 Task: Create a section Data Mining Sprint and in the section, add a milestone Risk Assessment and Management in the project AlphaFlow
Action: Mouse moved to (93, 362)
Screenshot: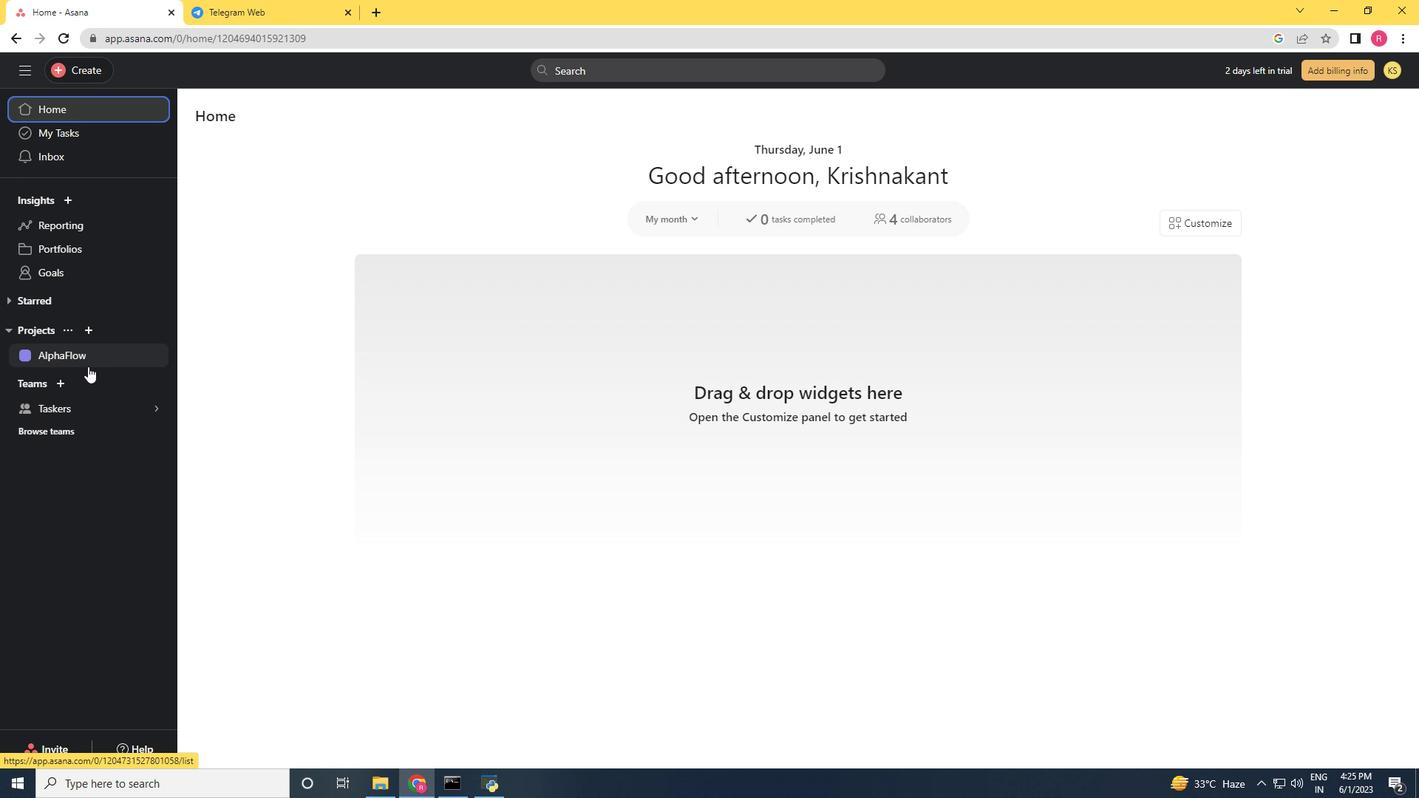
Action: Mouse pressed left at (93, 362)
Screenshot: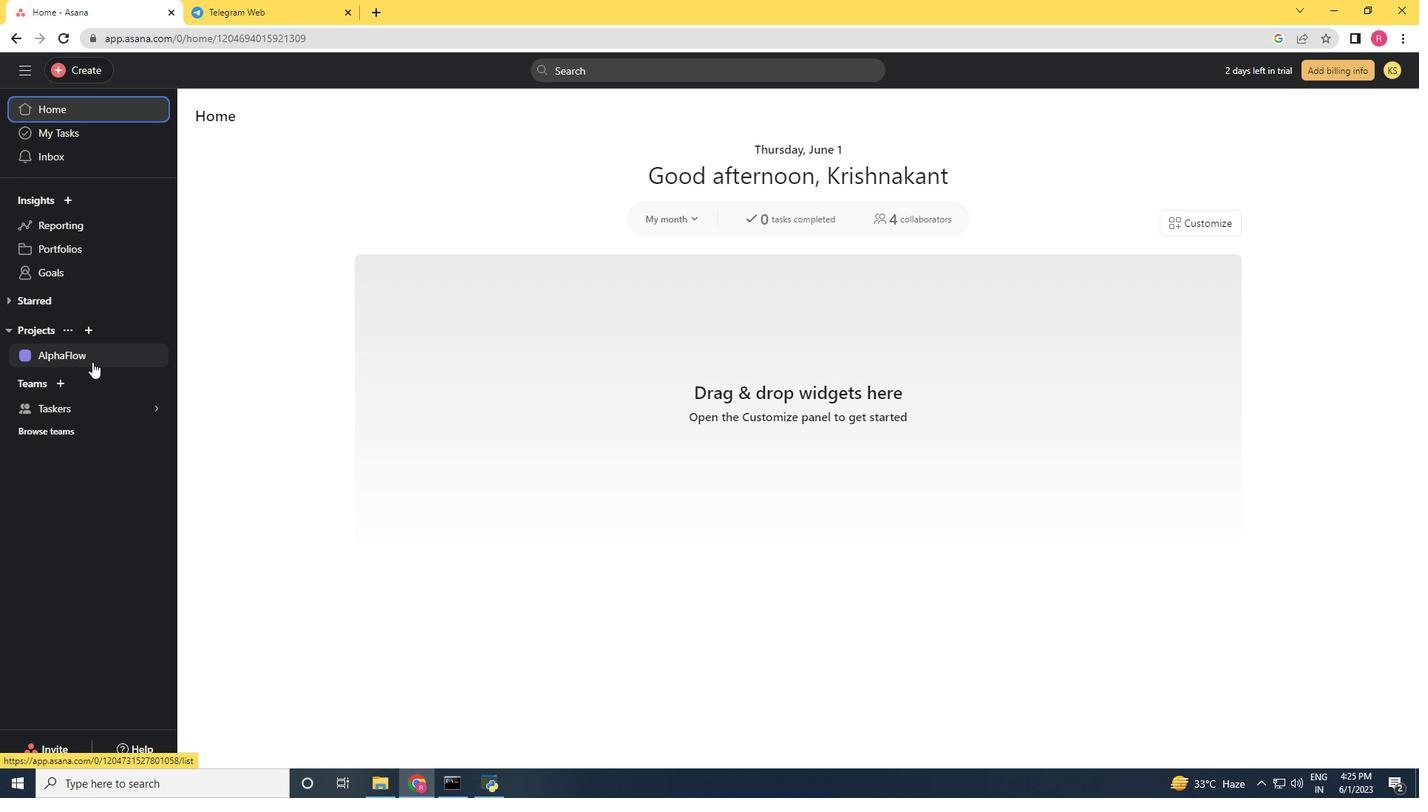 
Action: Mouse moved to (275, 496)
Screenshot: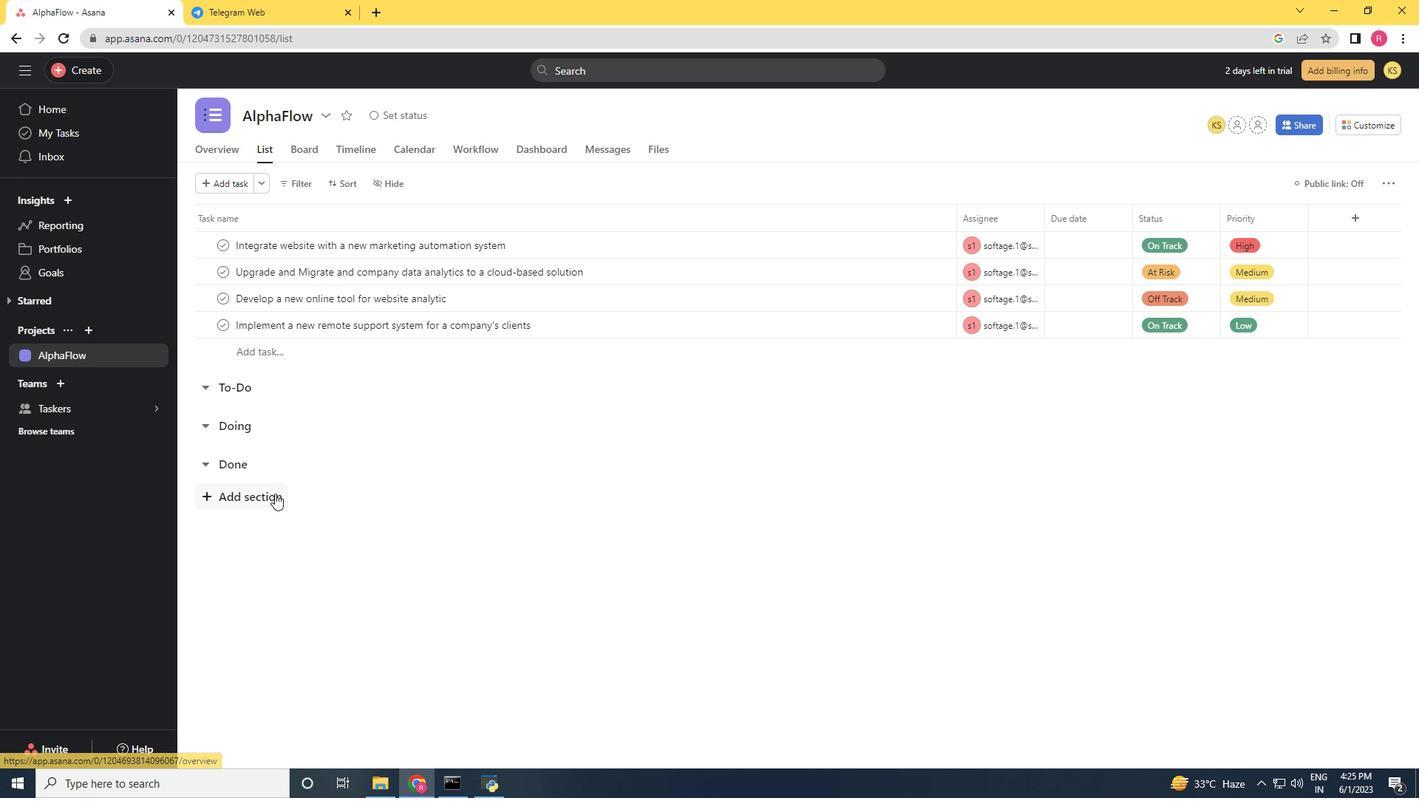 
Action: Mouse pressed left at (275, 496)
Screenshot: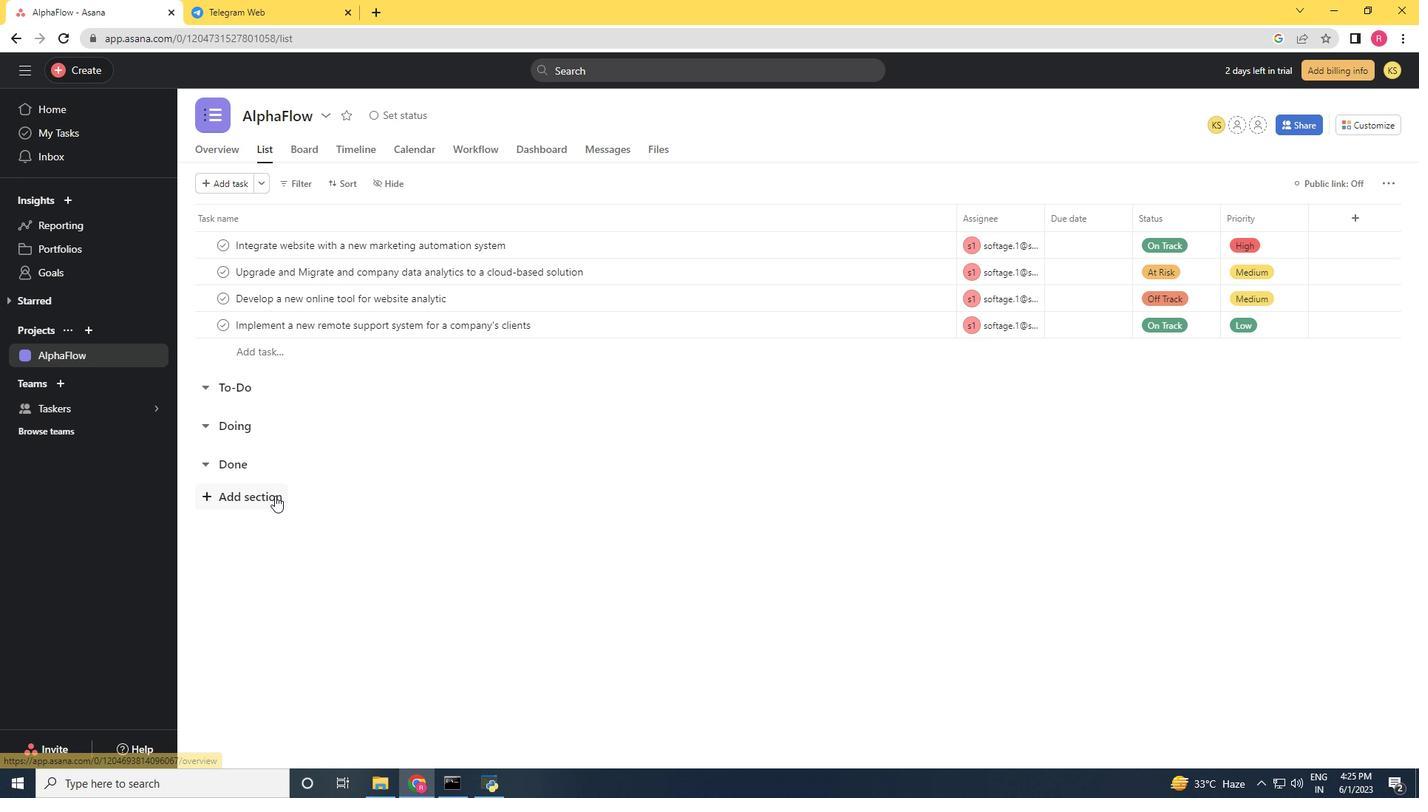 
Action: Key pressed <Key.shift>Data<Key.space><Key.shift>Mining<Key.space><Key.shift>Sprint<Key.enter><Key.shift><Key.shift><Key.shift><Key.shift><Key.shift><Key.shift><Key.shift><Key.shift><Key.shift><Key.shift><Key.shift><Key.shift><Key.shift><Key.shift>Risk<Key.space><Key.shift><Key.shift><Key.shift>Assessment<Key.space>and<Key.space><Key.shift><Key.shift><Key.shift><Key.shift><Key.shift><Key.shift><Key.shift><Key.shift><Key.shift><Key.shift><Key.shift><Key.shift><Key.shift><Key.shift><Key.shift><Key.shift><Key.shift>Management
Screenshot: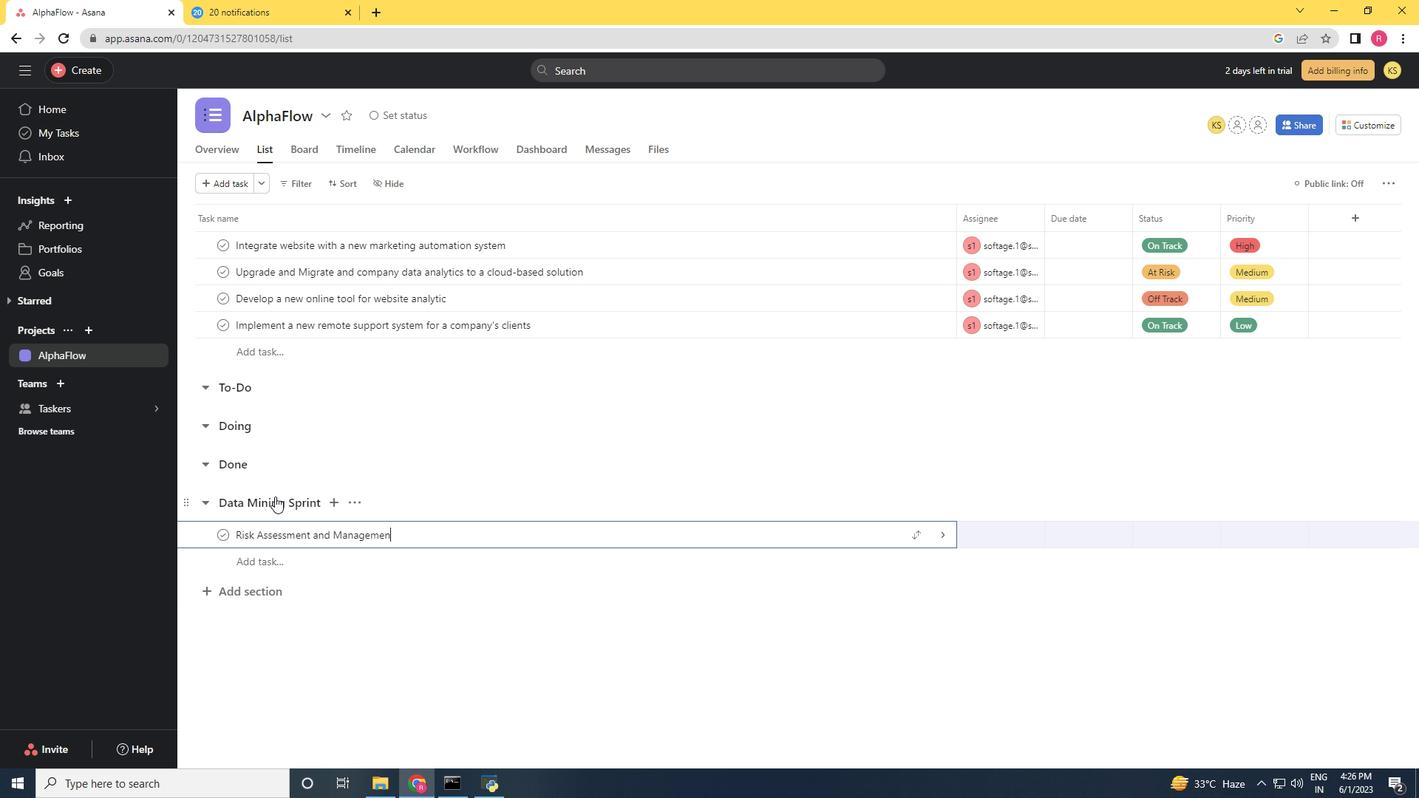 
Action: Mouse moved to (482, 530)
Screenshot: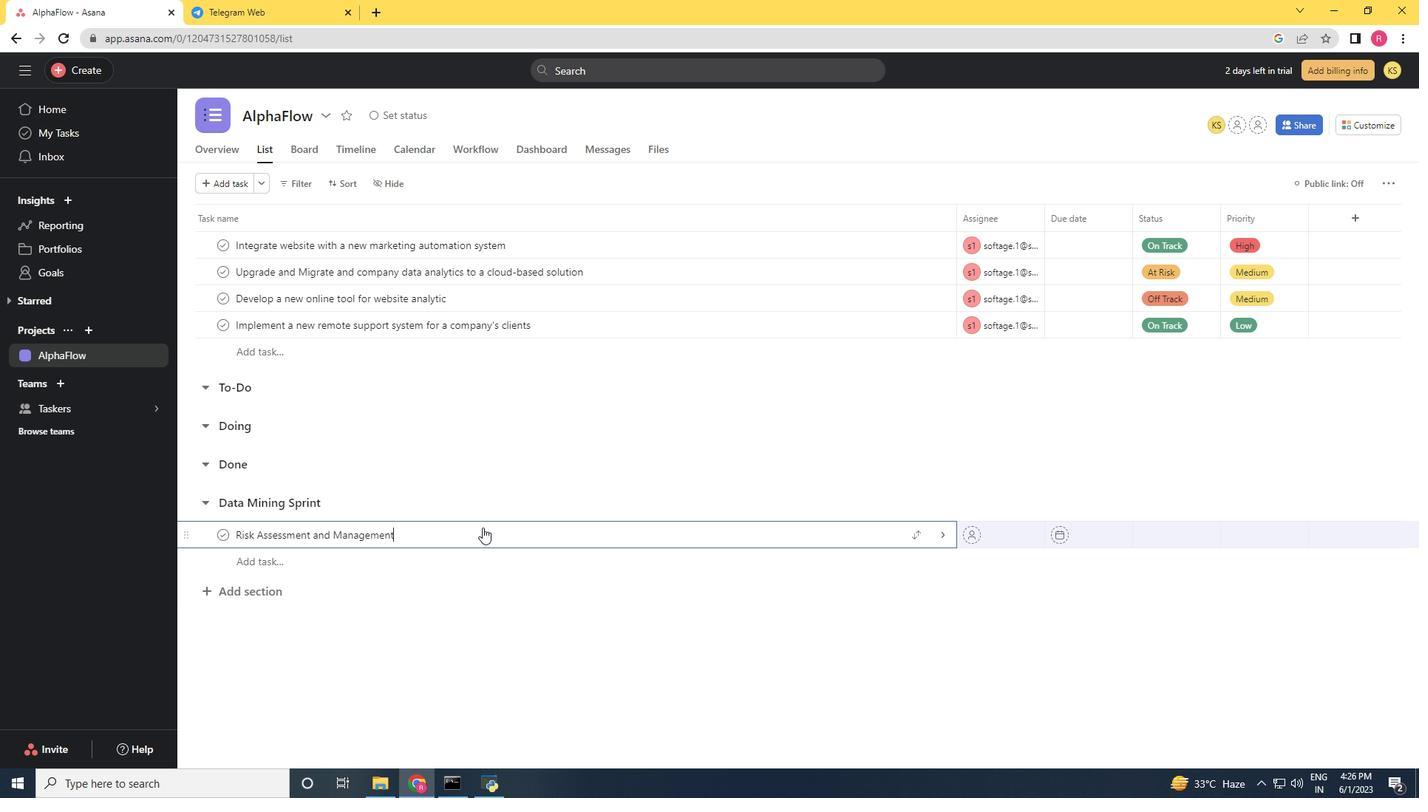 
Action: Mouse pressed right at (482, 530)
Screenshot: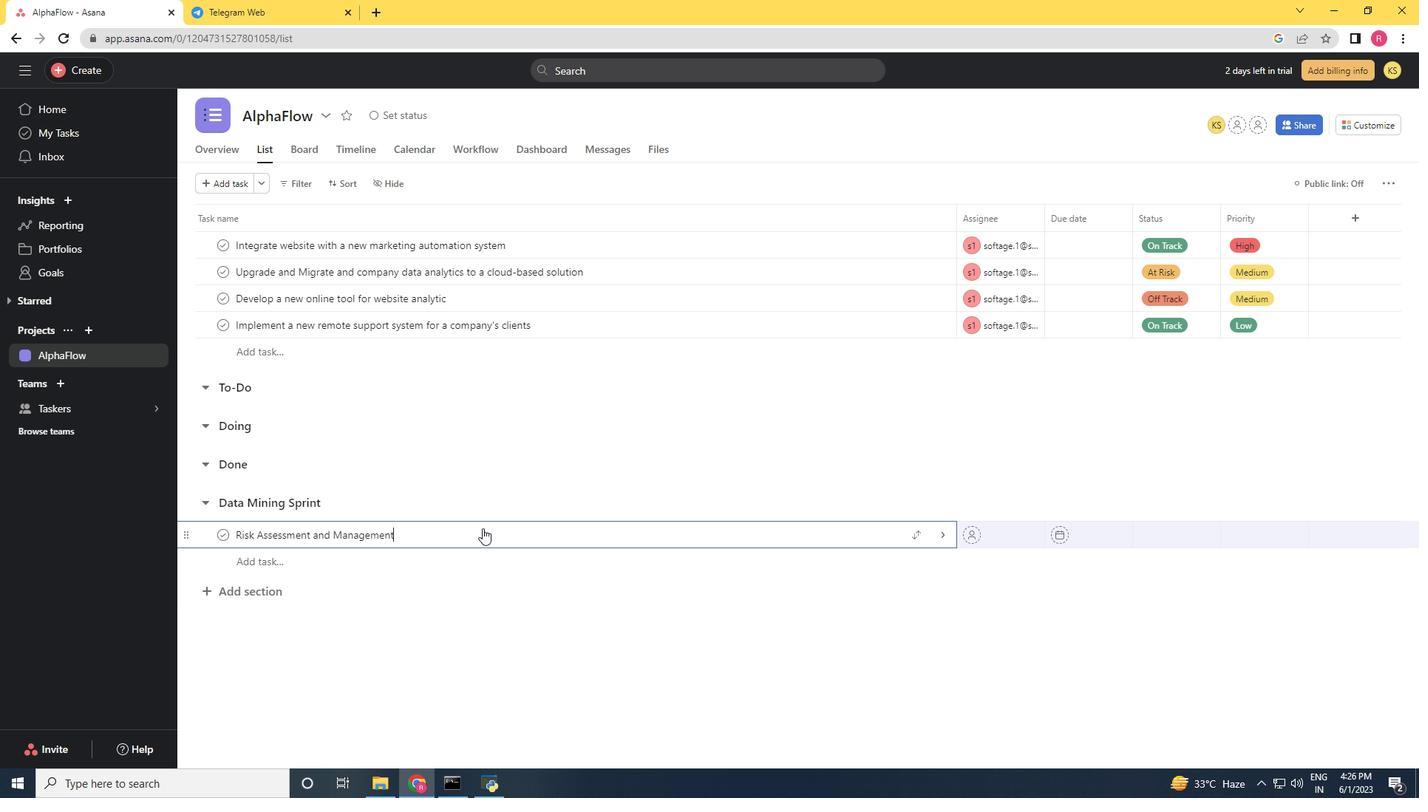 
Action: Mouse moved to (553, 448)
Screenshot: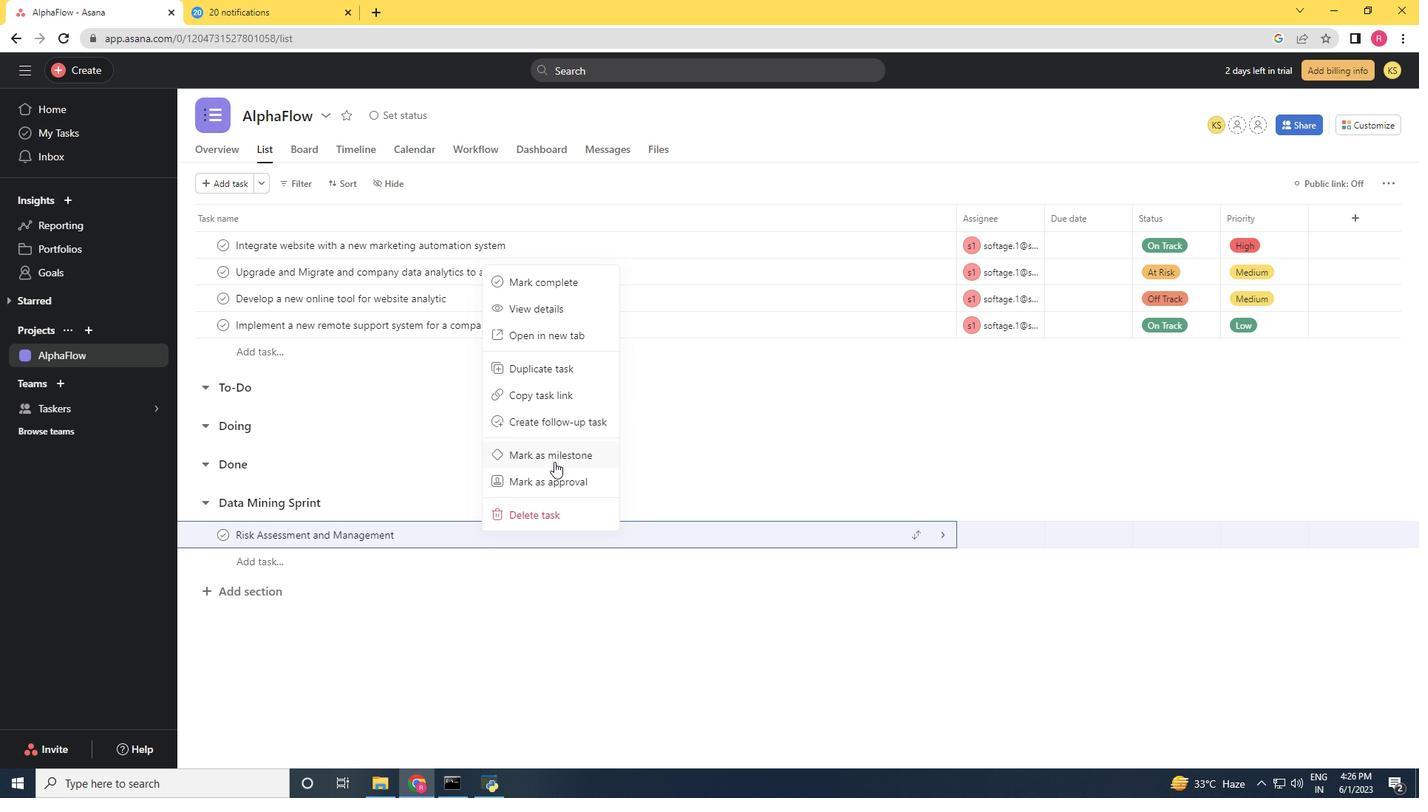 
Action: Mouse pressed left at (553, 448)
Screenshot: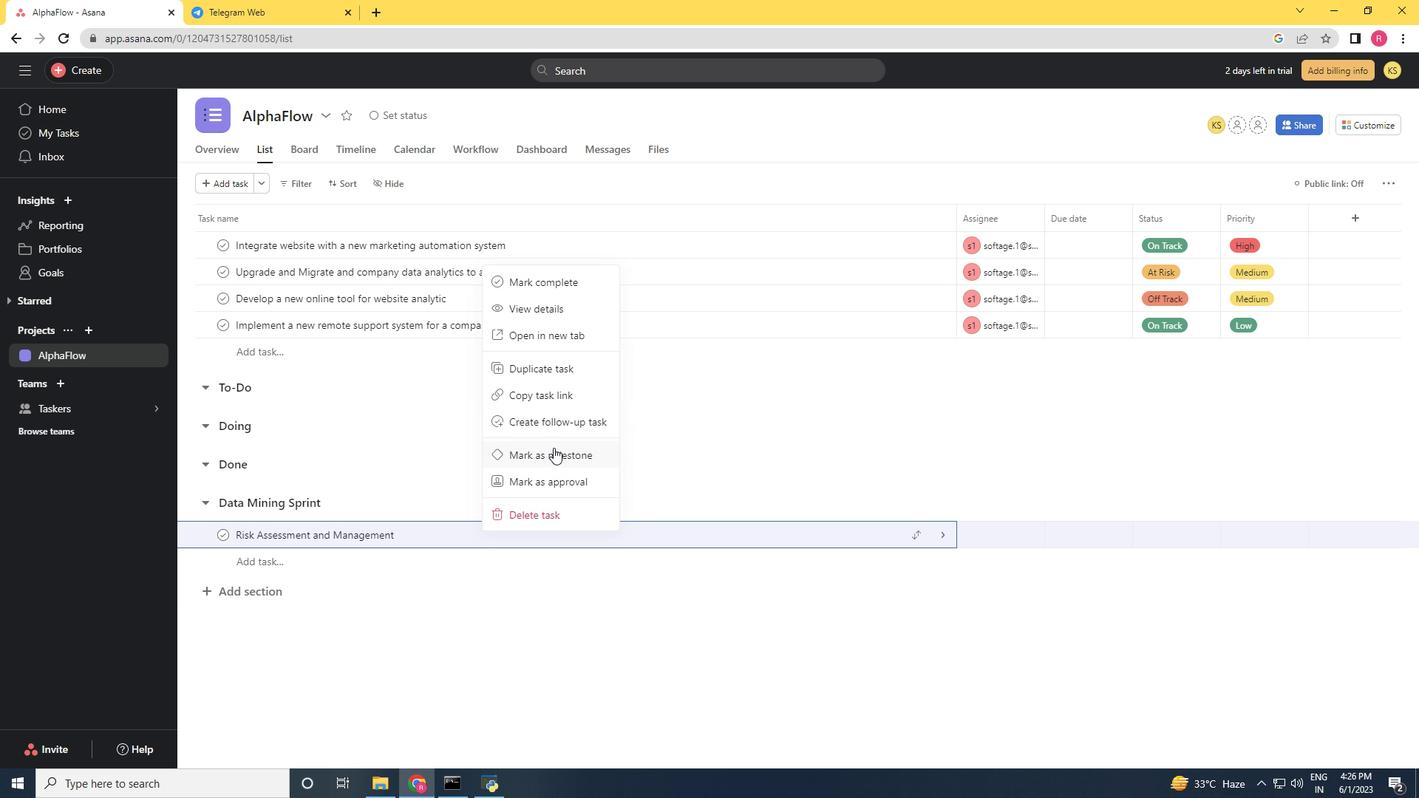 
